 Task: Add the video component to the site builder.
Action: Mouse moved to (1038, 71)
Screenshot: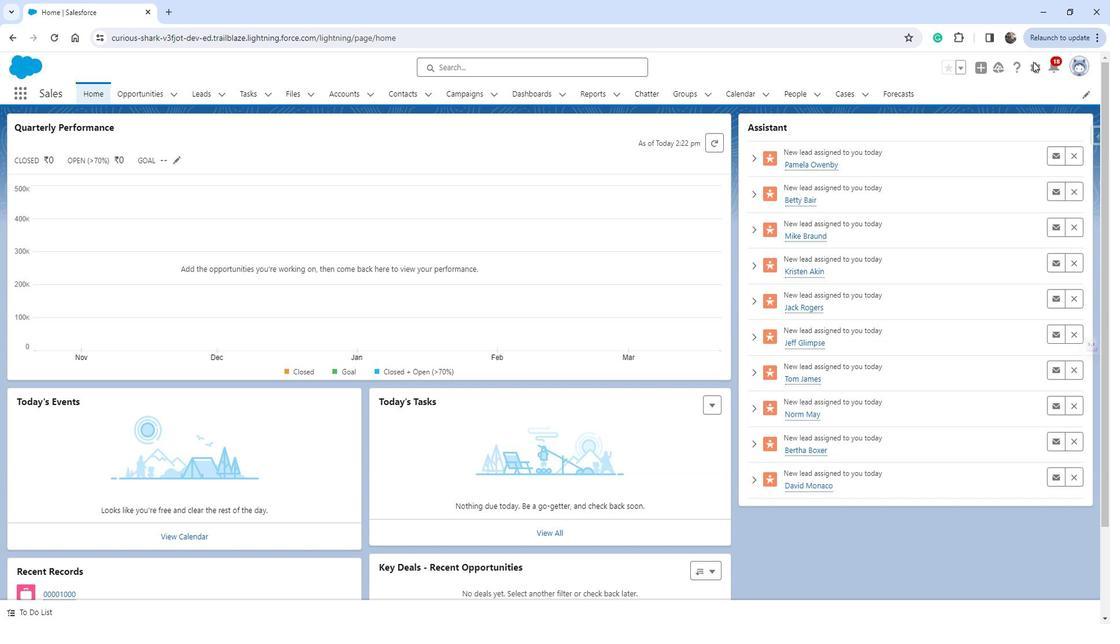 
Action: Mouse pressed left at (1038, 71)
Screenshot: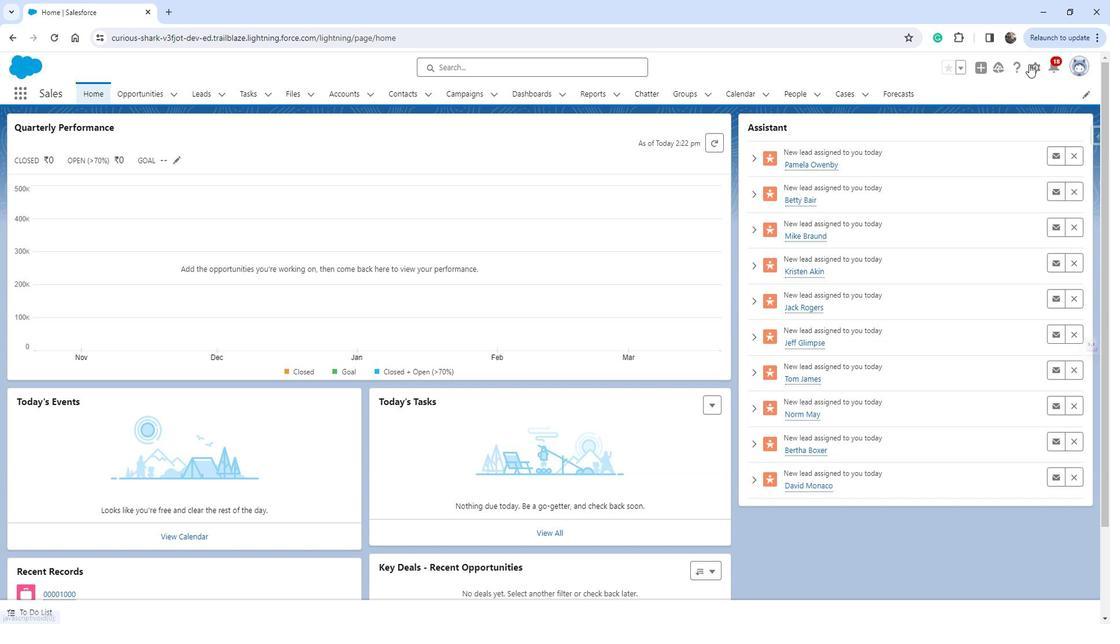 
Action: Mouse moved to (985, 113)
Screenshot: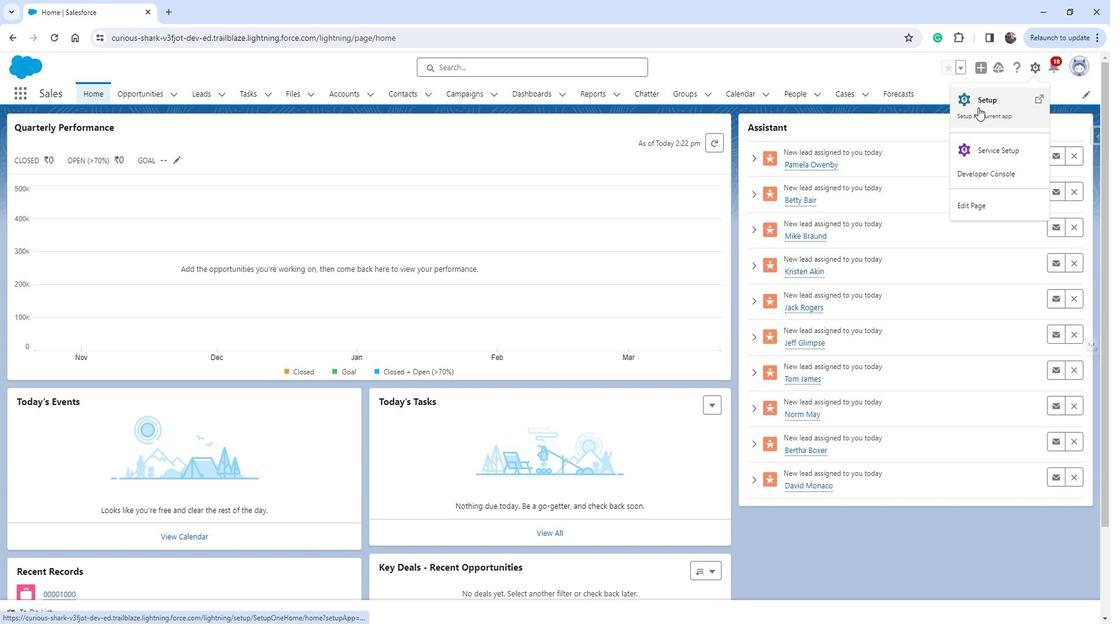 
Action: Mouse pressed left at (985, 113)
Screenshot: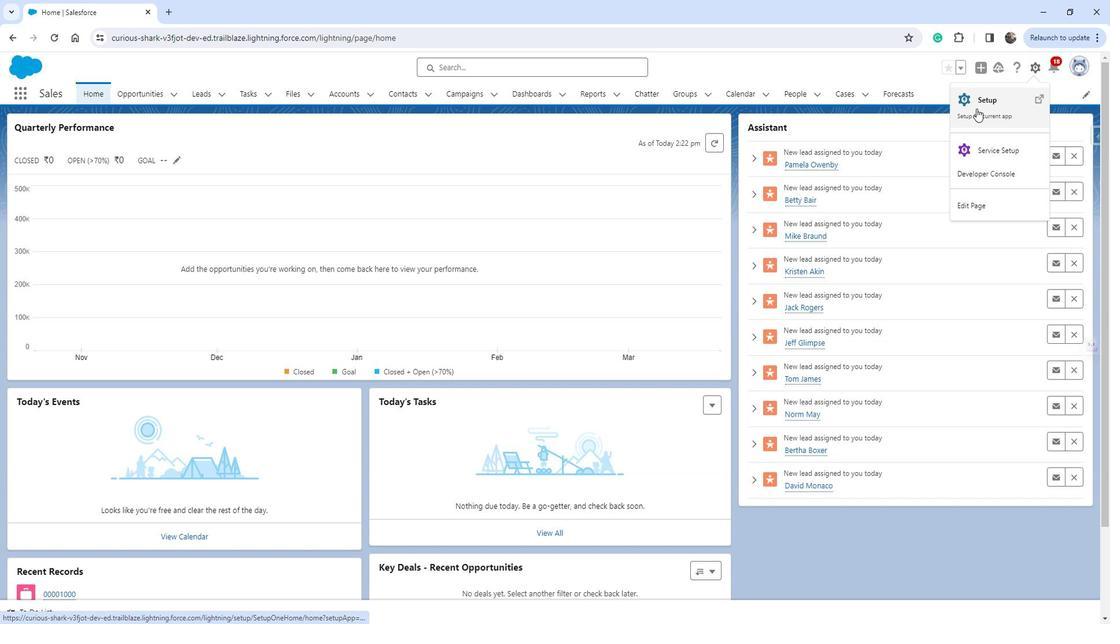 
Action: Mouse moved to (61, 442)
Screenshot: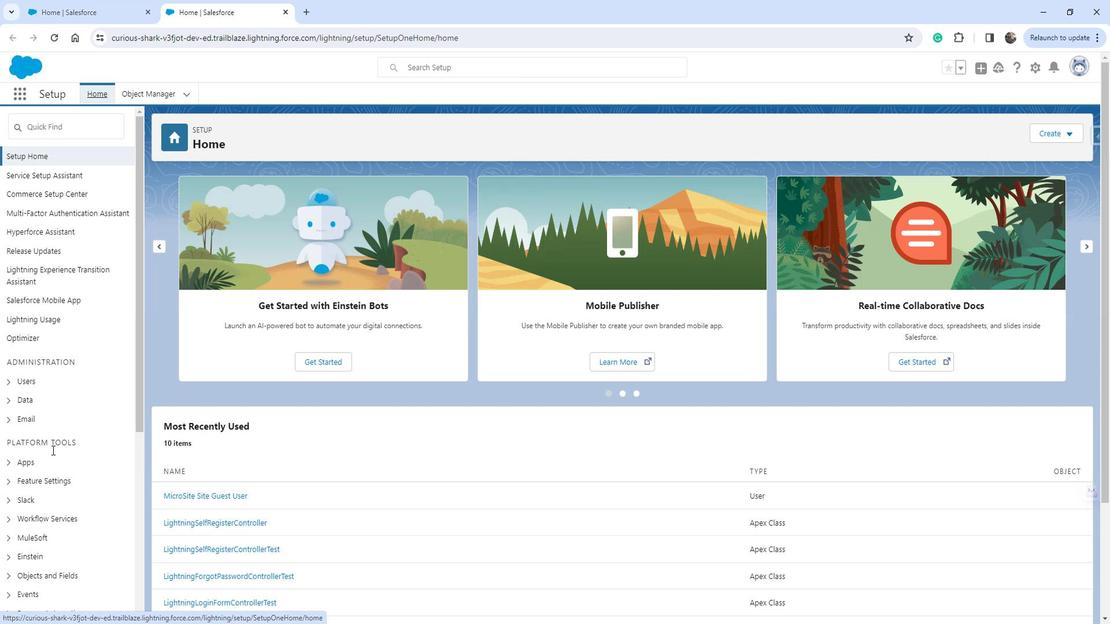 
Action: Mouse scrolled (61, 442) with delta (0, 0)
Screenshot: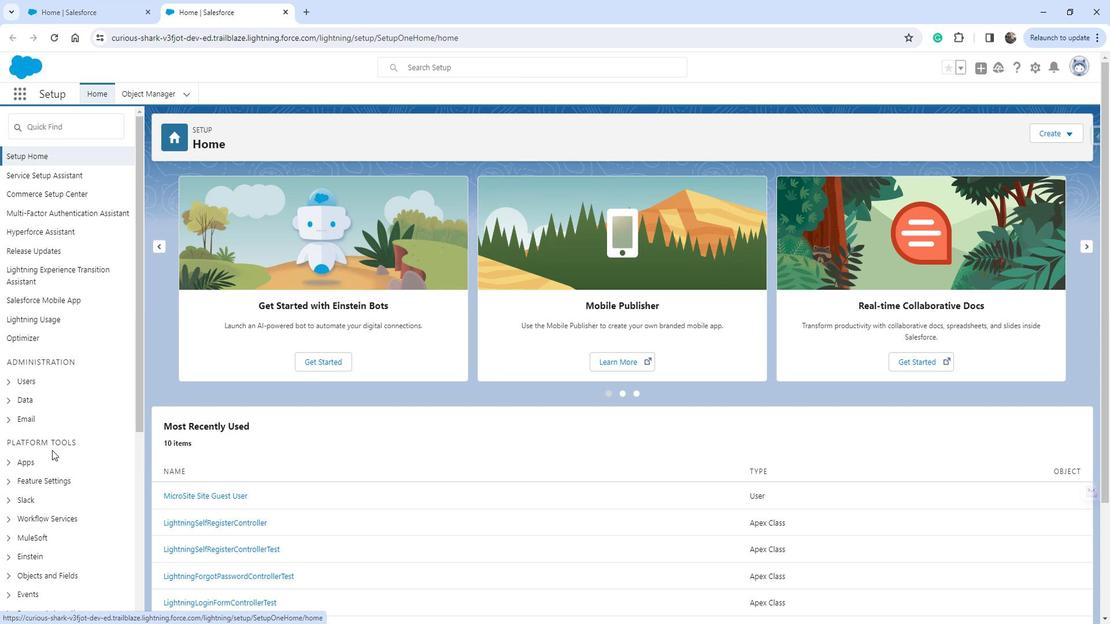 
Action: Mouse moved to (70, 412)
Screenshot: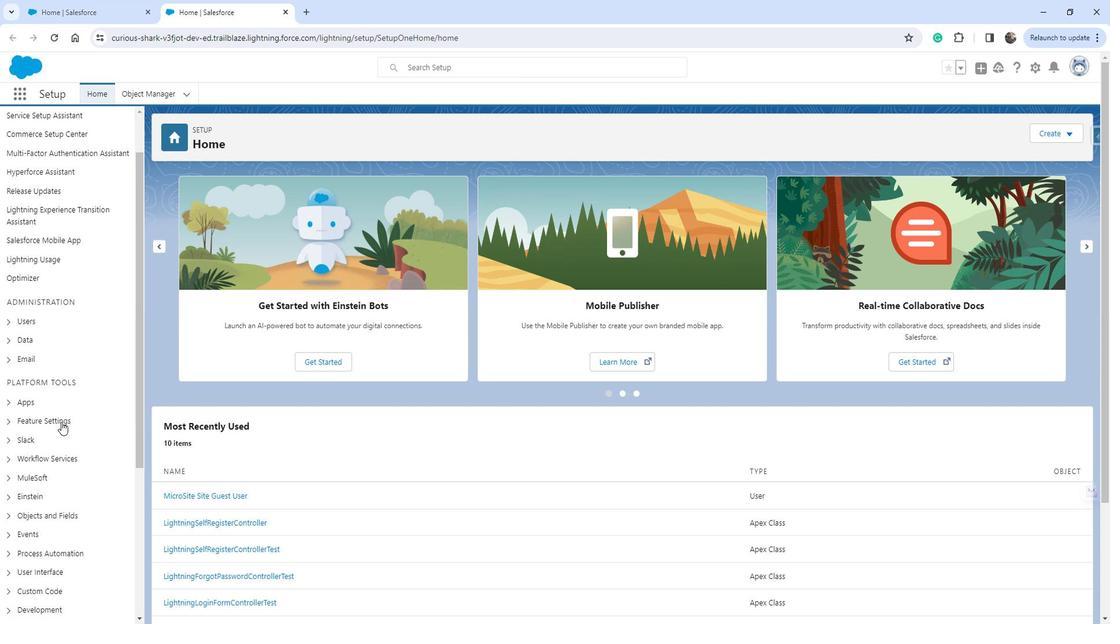 
Action: Mouse pressed left at (70, 412)
Screenshot: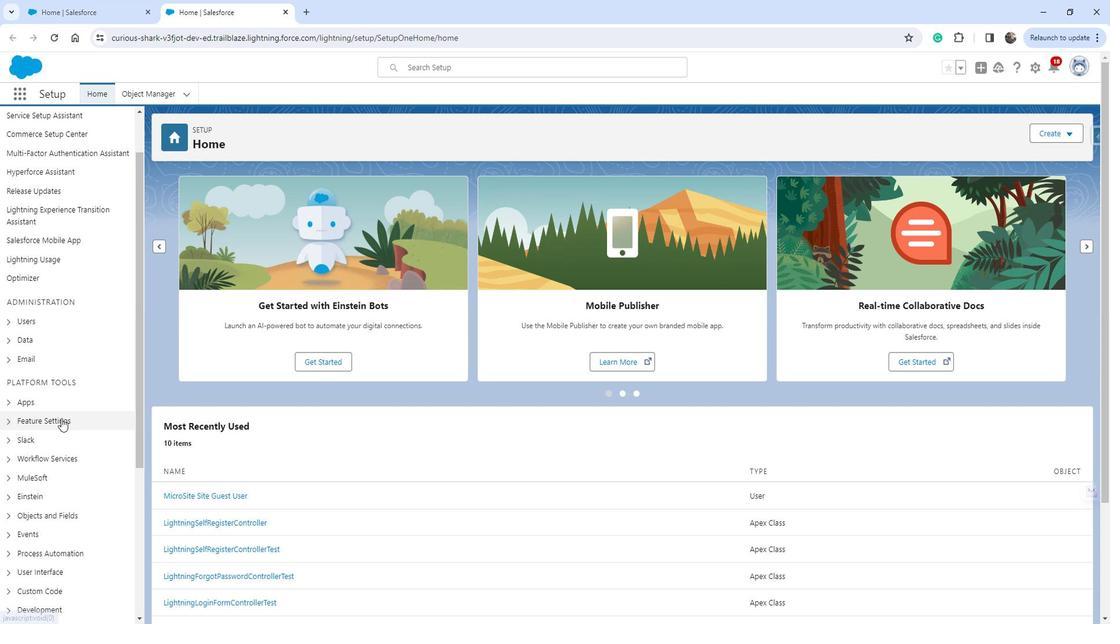 
Action: Mouse moved to (58, 501)
Screenshot: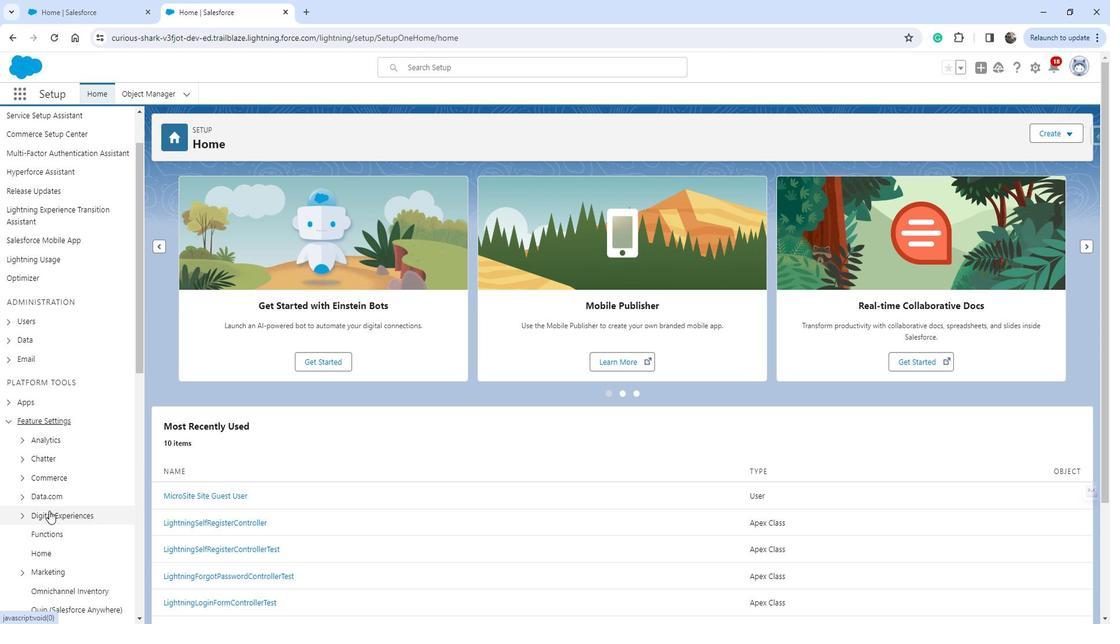 
Action: Mouse pressed left at (58, 501)
Screenshot: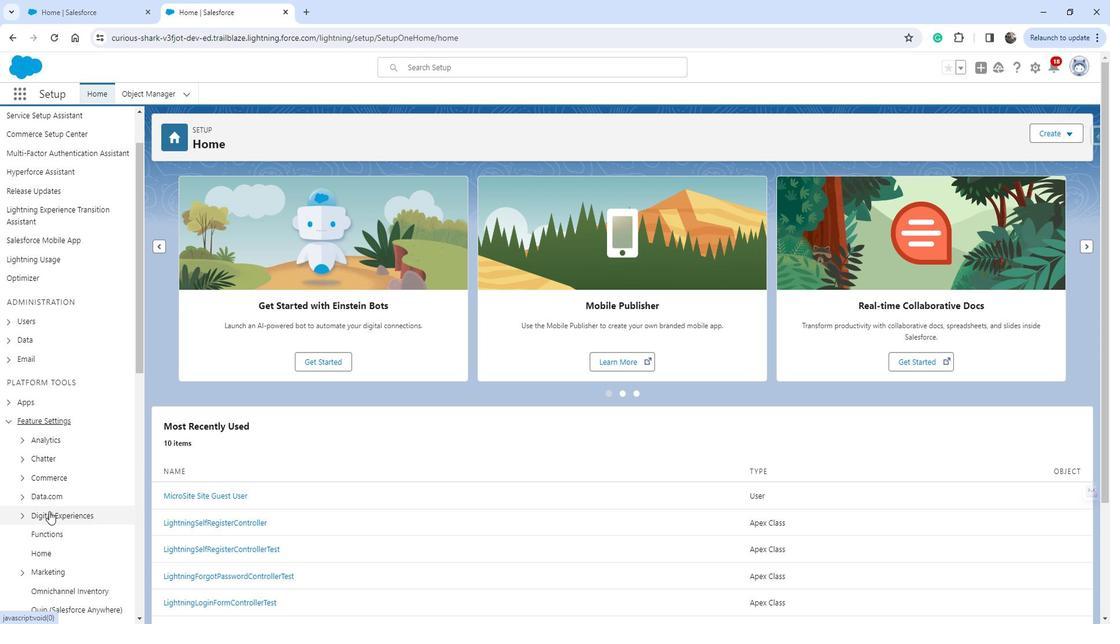 
Action: Mouse moved to (60, 501)
Screenshot: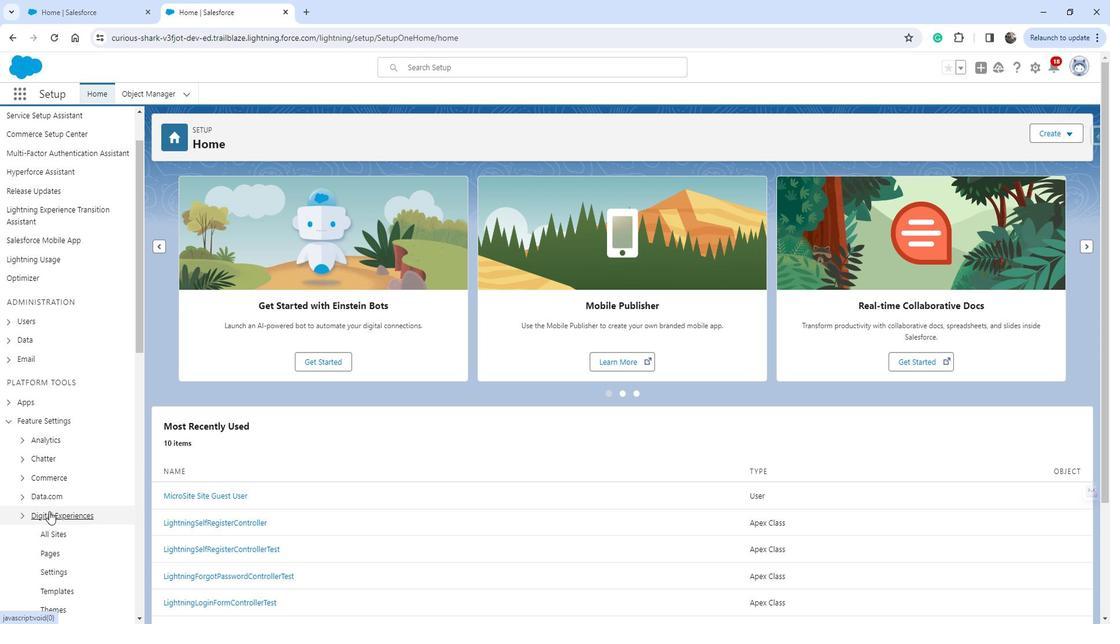 
Action: Mouse scrolled (60, 501) with delta (0, 0)
Screenshot: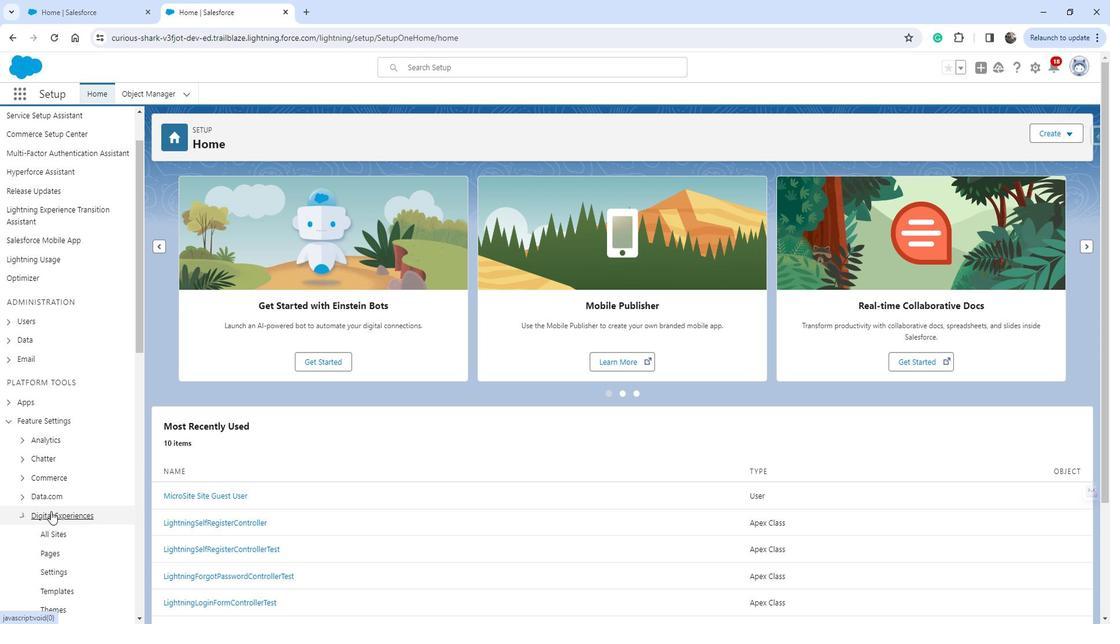 
Action: Mouse scrolled (60, 501) with delta (0, 0)
Screenshot: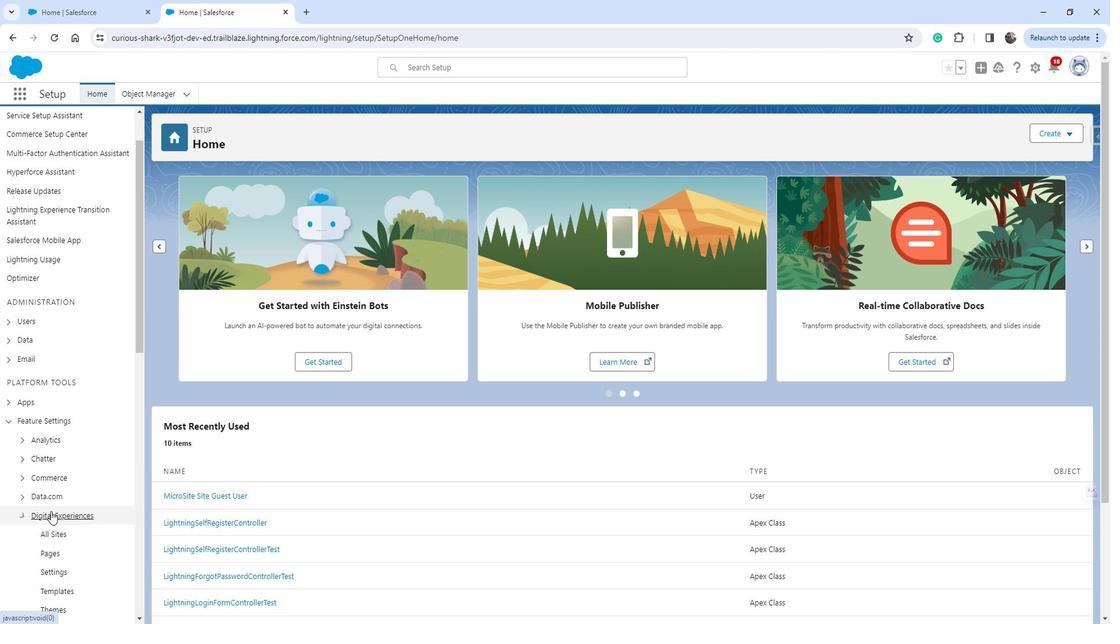 
Action: Mouse scrolled (60, 501) with delta (0, 0)
Screenshot: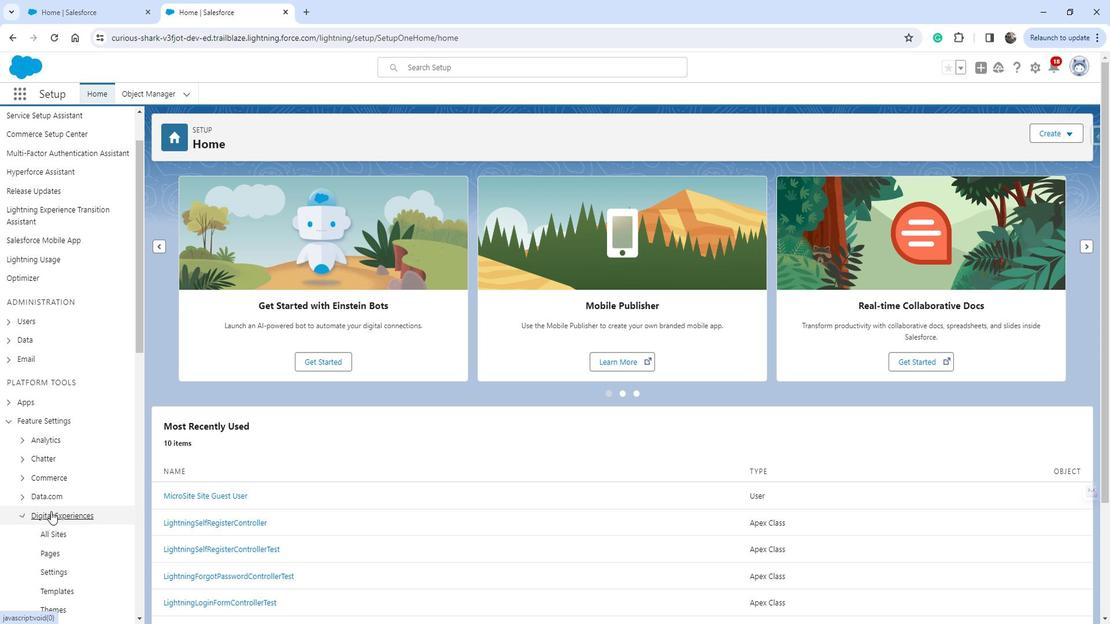 
Action: Mouse moved to (61, 500)
Screenshot: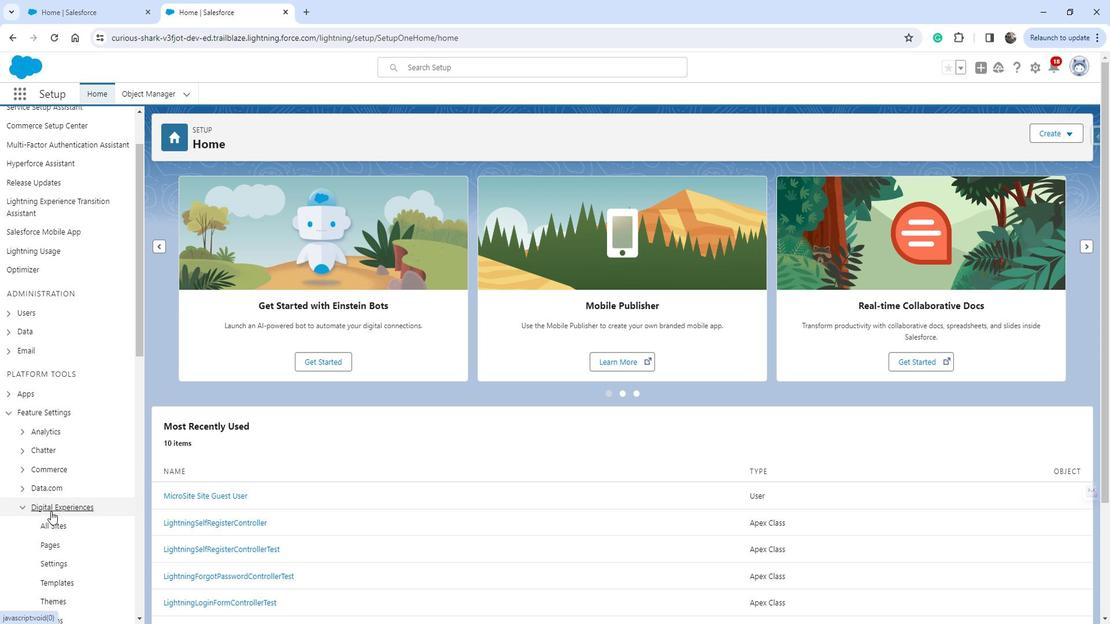 
Action: Mouse scrolled (61, 500) with delta (0, 0)
Screenshot: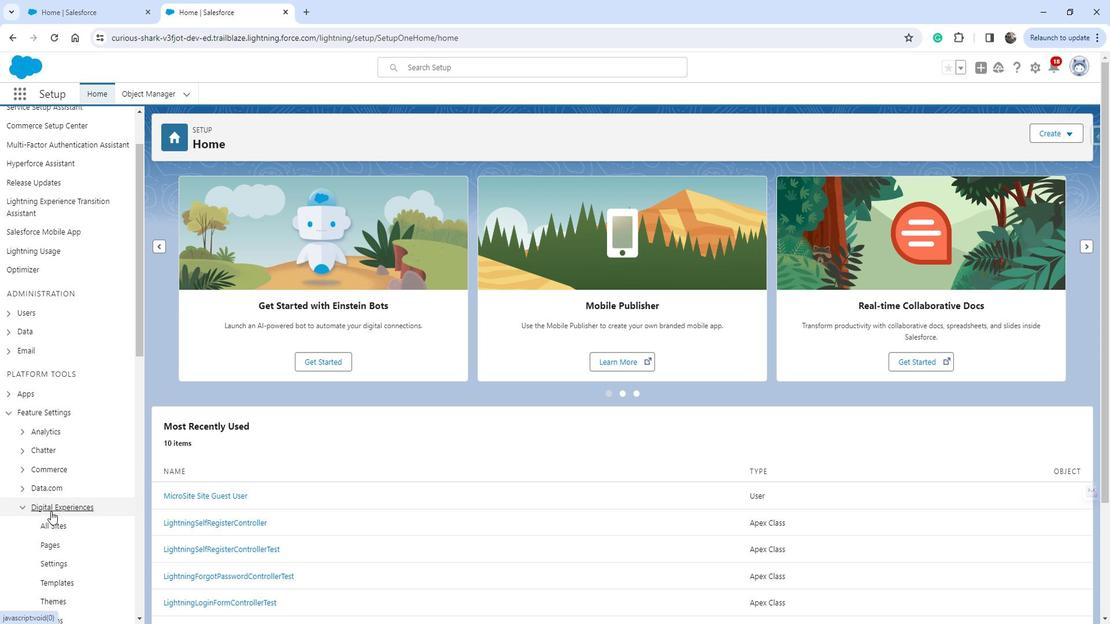 
Action: Mouse moved to (57, 290)
Screenshot: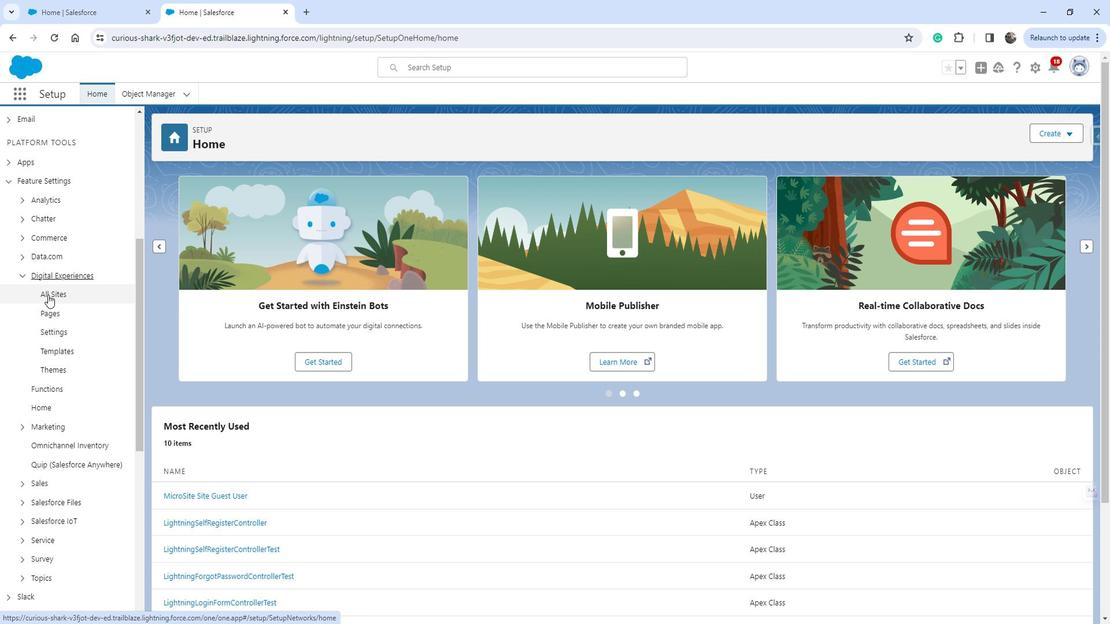 
Action: Mouse pressed left at (57, 290)
Screenshot: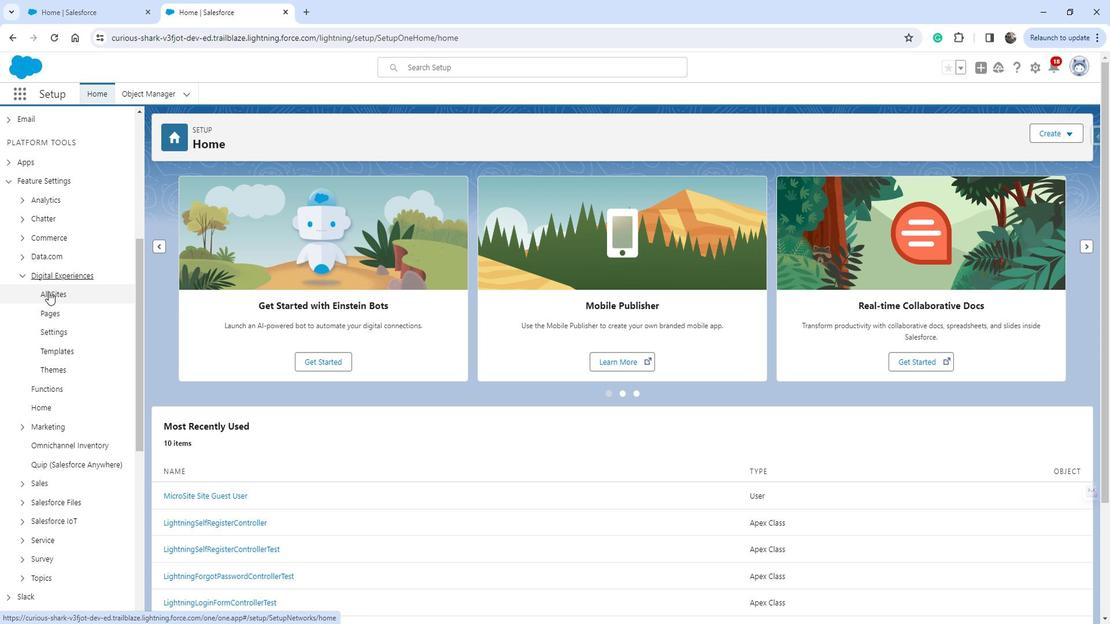 
Action: Mouse moved to (200, 277)
Screenshot: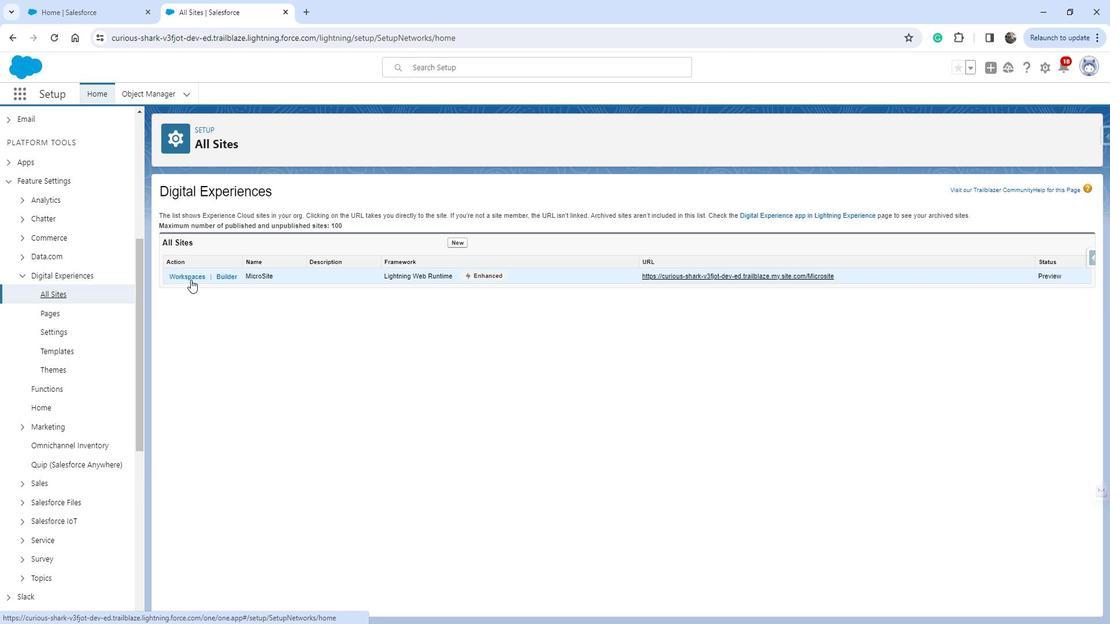 
Action: Mouse pressed left at (200, 277)
Screenshot: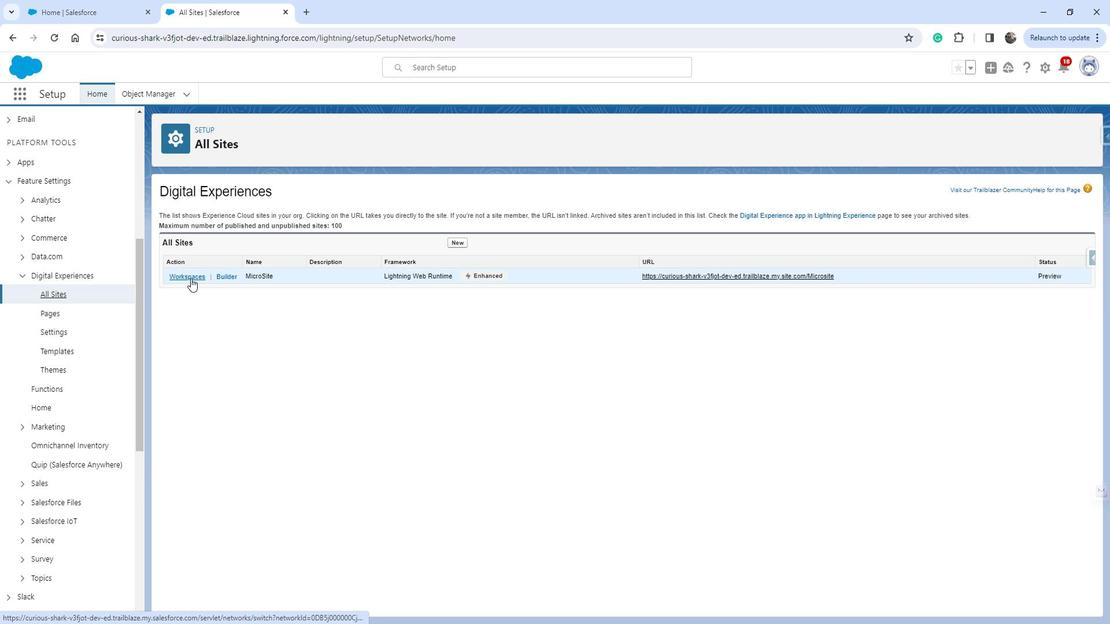 
Action: Mouse moved to (135, 248)
Screenshot: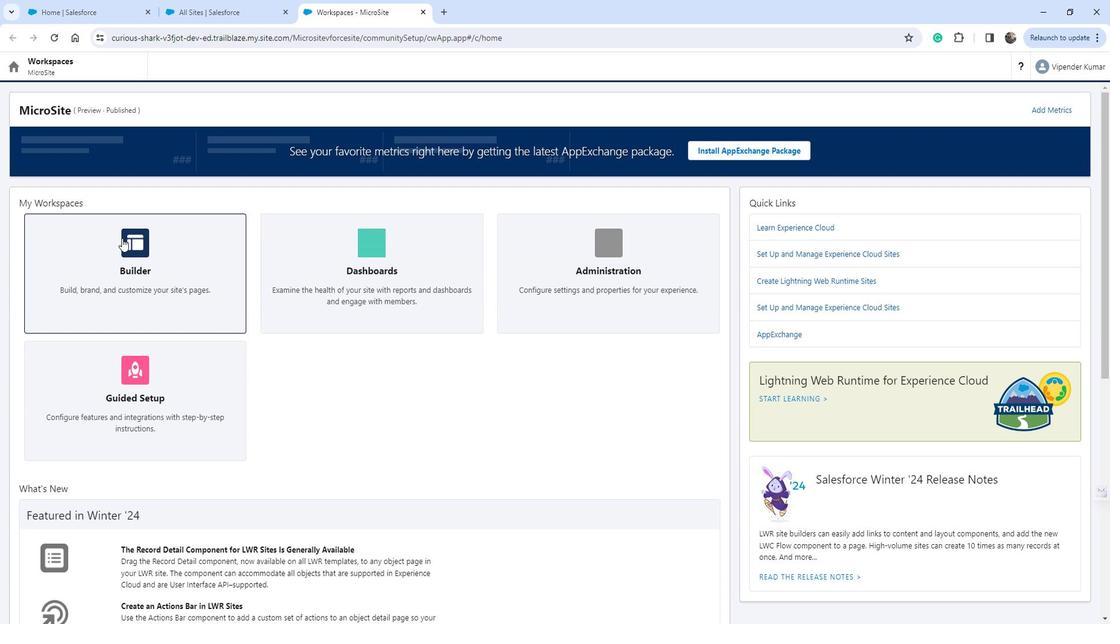 
Action: Mouse pressed left at (135, 248)
Screenshot: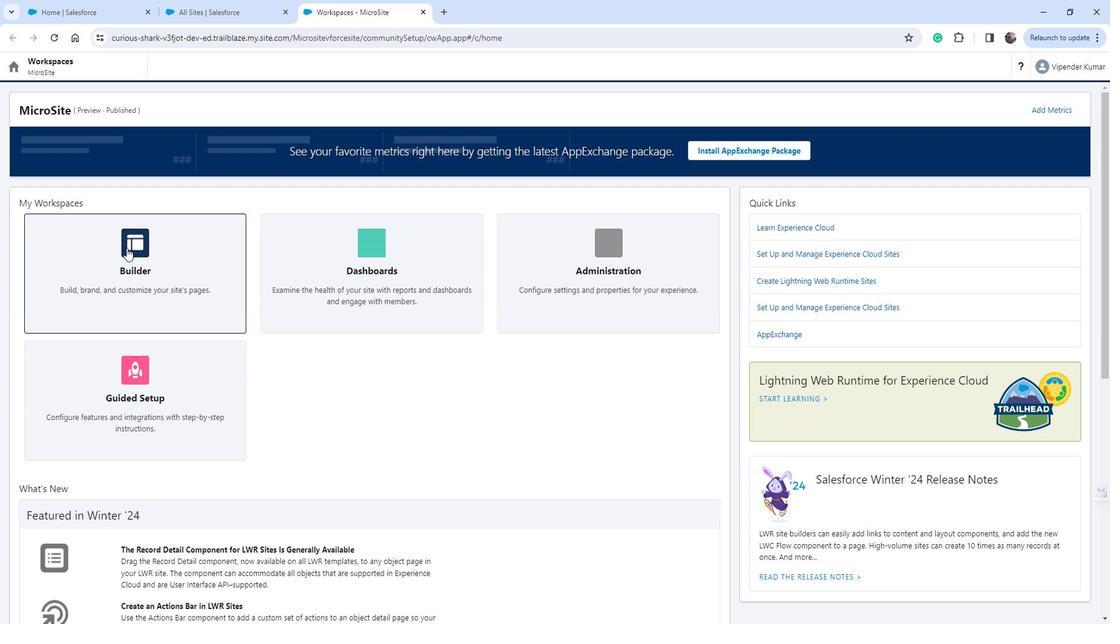 
Action: Mouse moved to (30, 112)
Screenshot: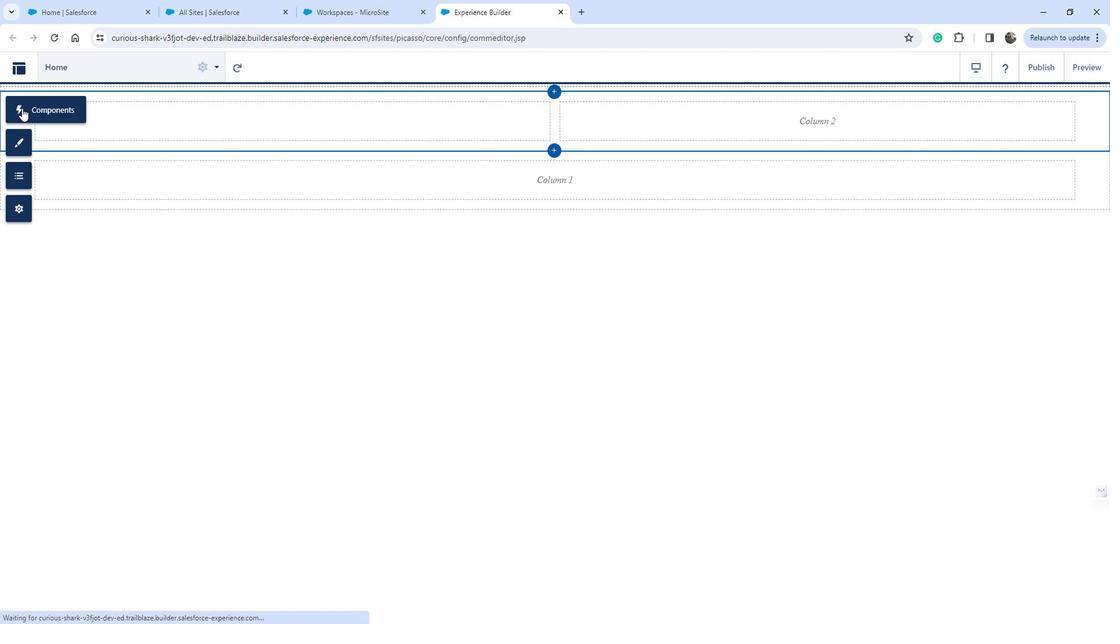 
Action: Mouse pressed left at (30, 112)
Screenshot: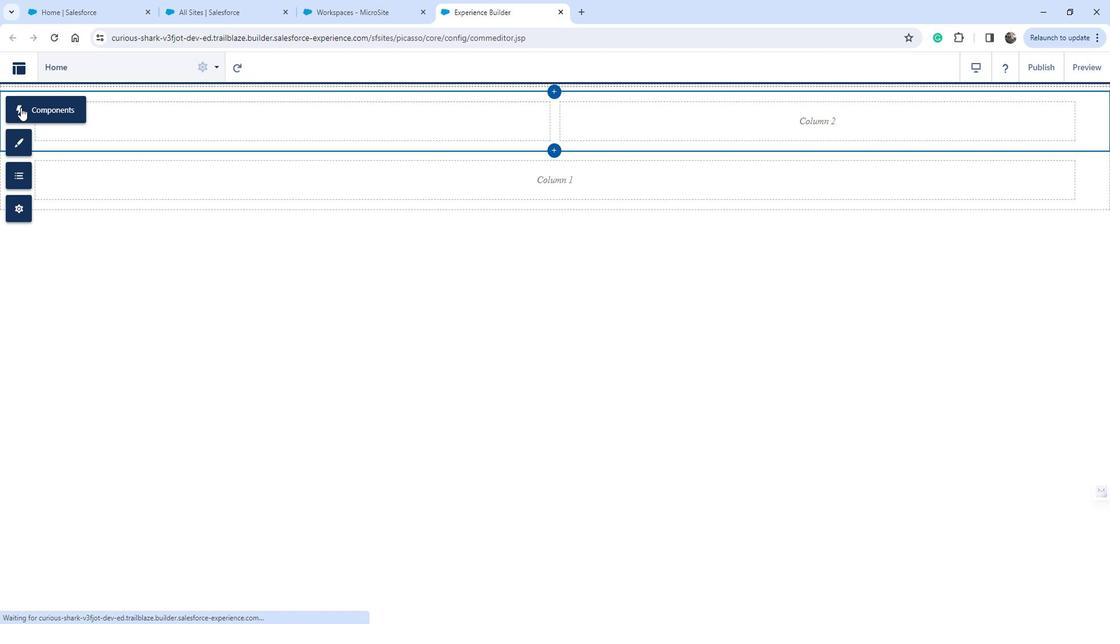 
Action: Mouse moved to (401, 413)
Screenshot: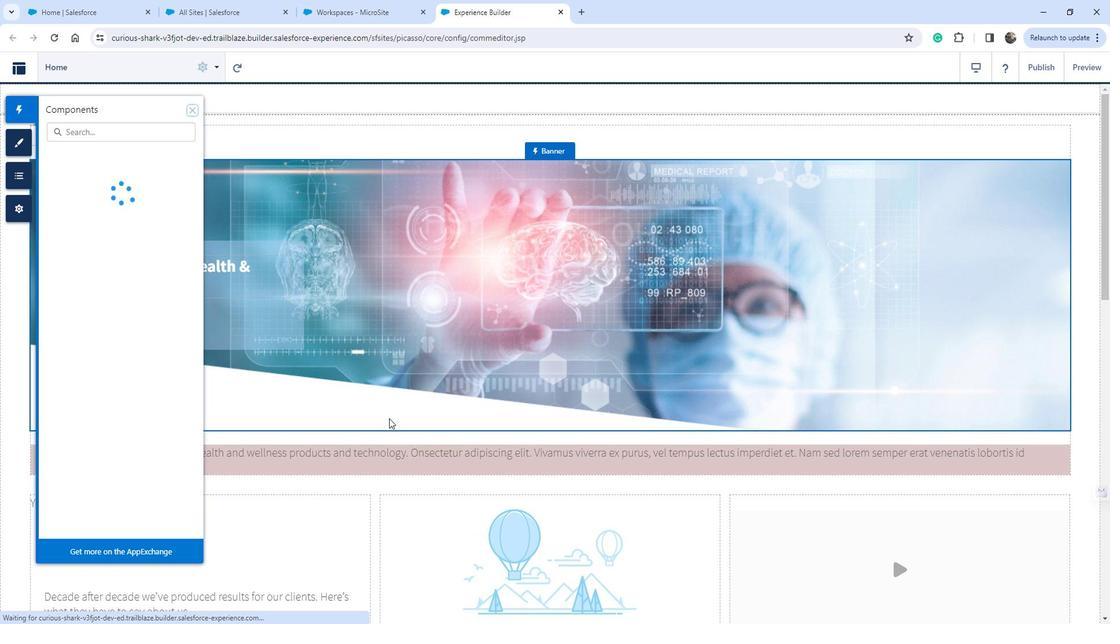 
Action: Mouse scrolled (401, 413) with delta (0, 0)
Screenshot: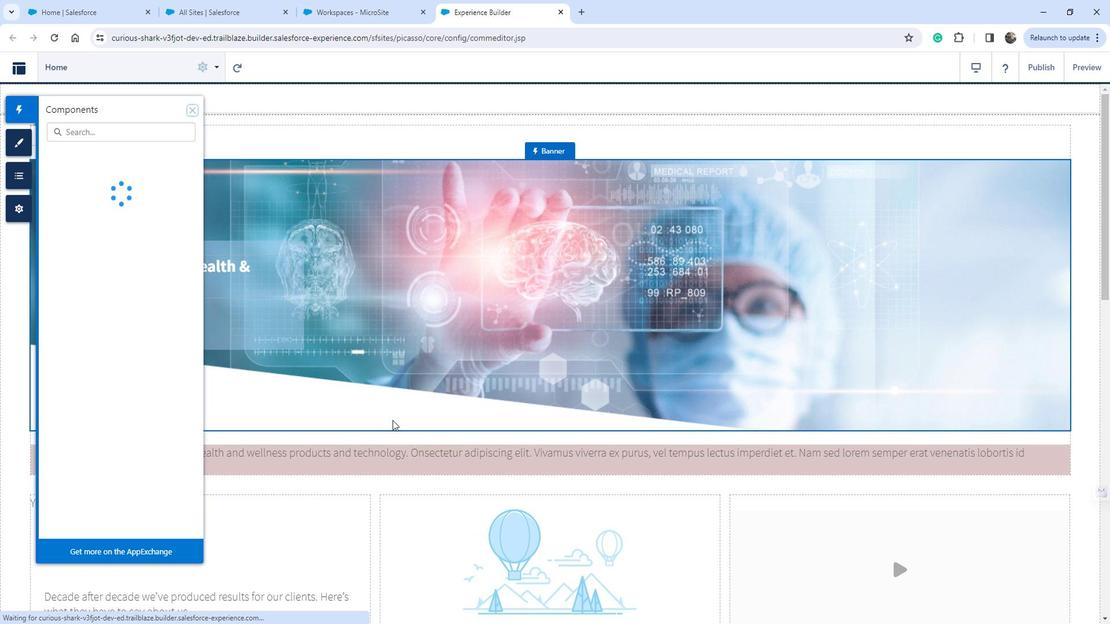 
Action: Mouse scrolled (401, 413) with delta (0, 0)
Screenshot: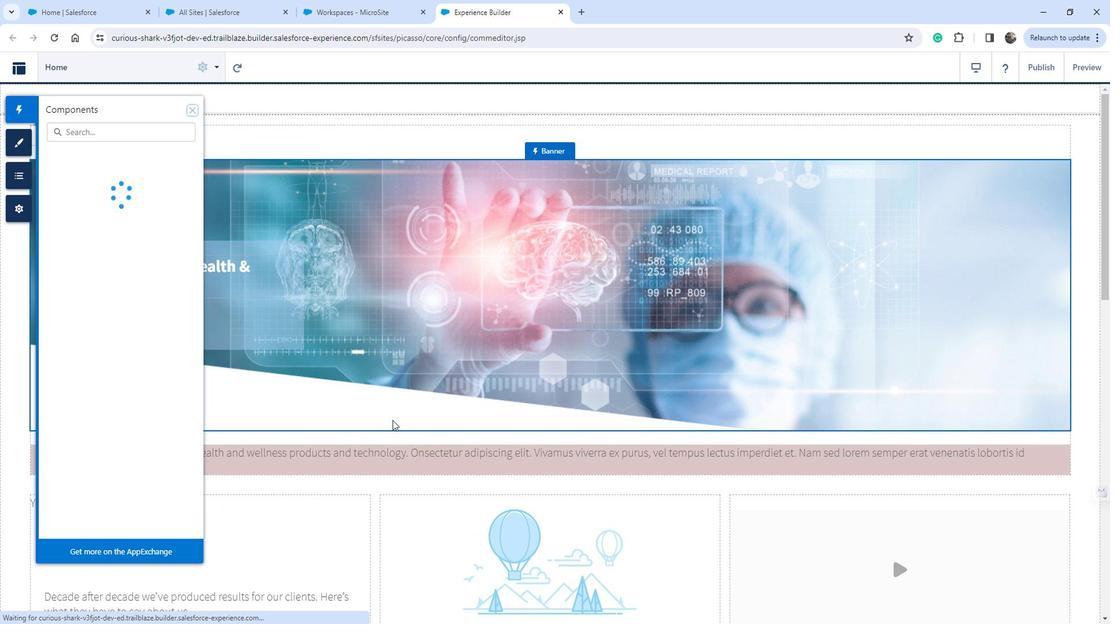 
Action: Mouse scrolled (401, 413) with delta (0, 0)
Screenshot: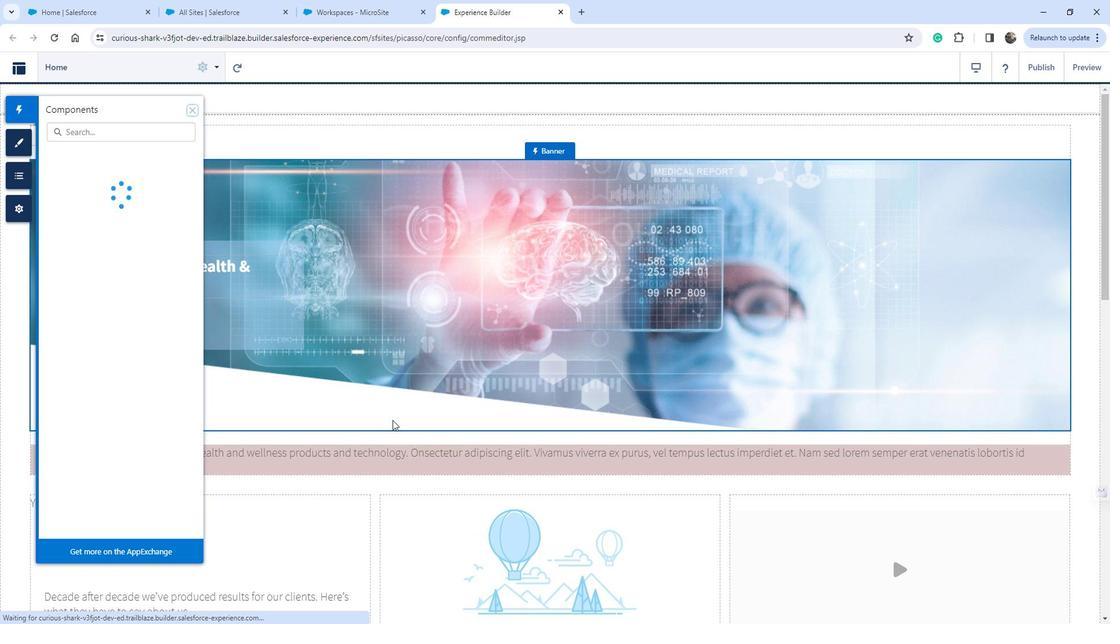 
Action: Mouse scrolled (401, 413) with delta (0, 0)
Screenshot: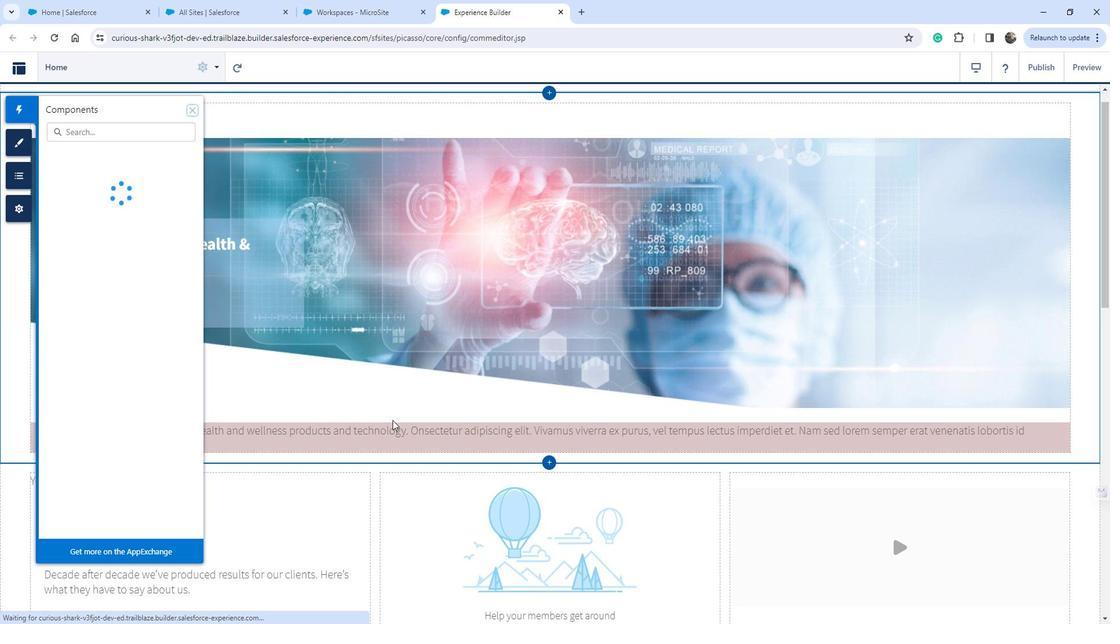 
Action: Mouse moved to (401, 415)
Screenshot: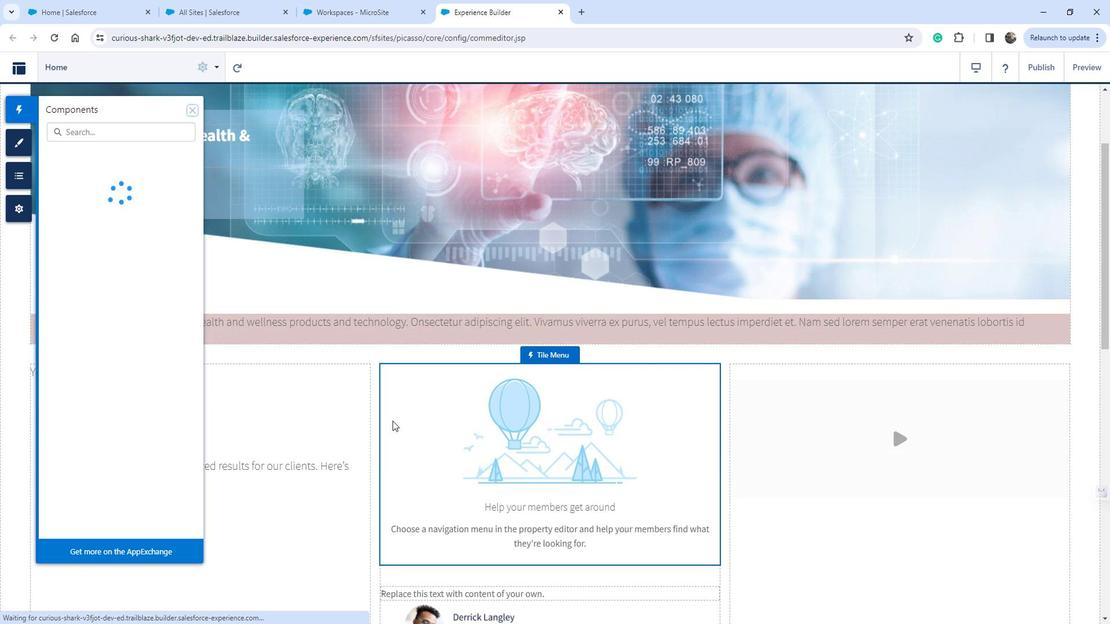
Action: Mouse scrolled (401, 414) with delta (0, 0)
Screenshot: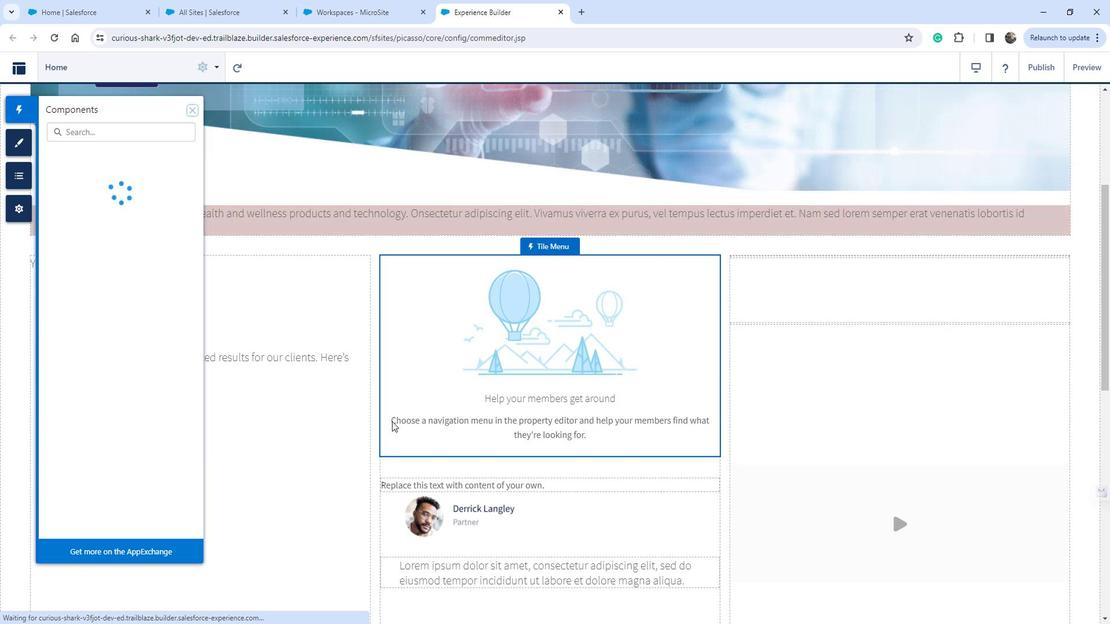 
Action: Mouse scrolled (401, 414) with delta (0, 0)
Screenshot: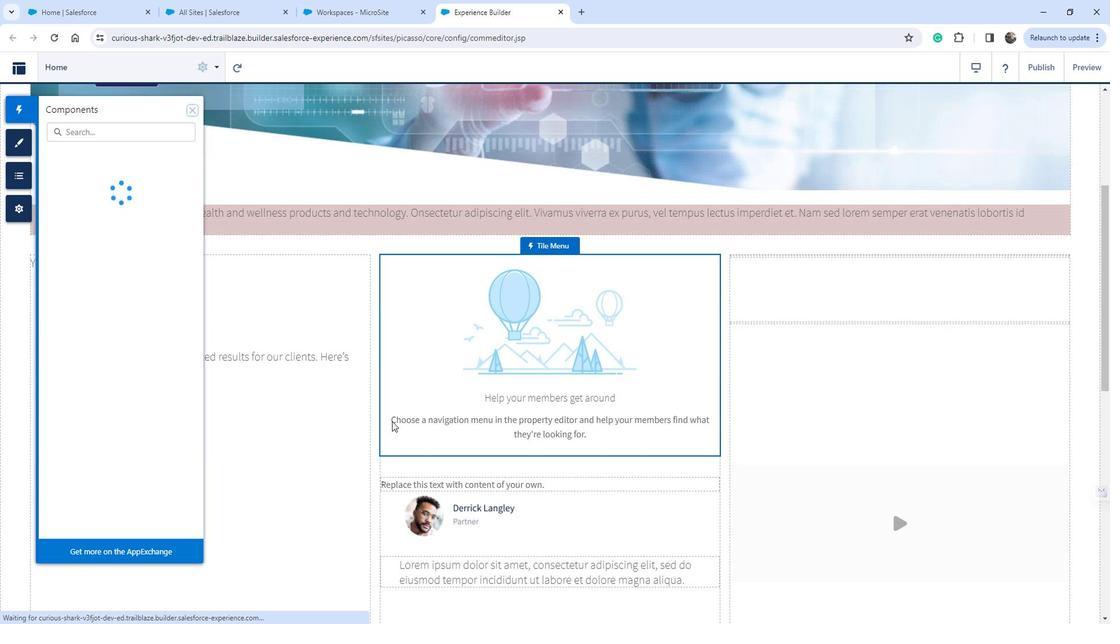 
Action: Mouse scrolled (401, 414) with delta (0, 0)
Screenshot: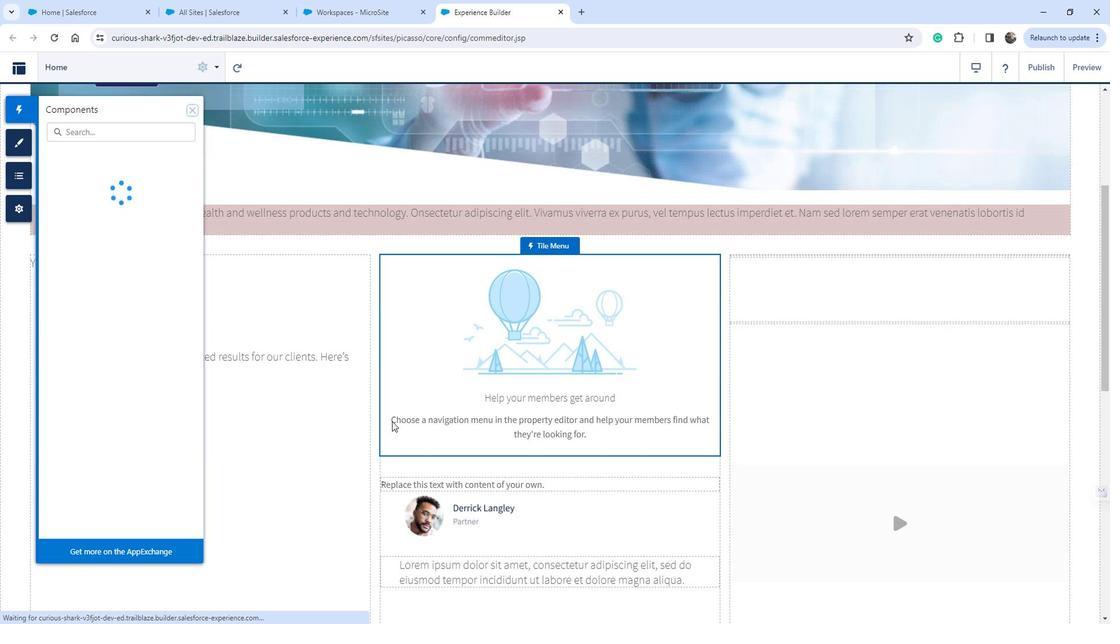 
Action: Mouse scrolled (401, 414) with delta (0, 0)
Screenshot: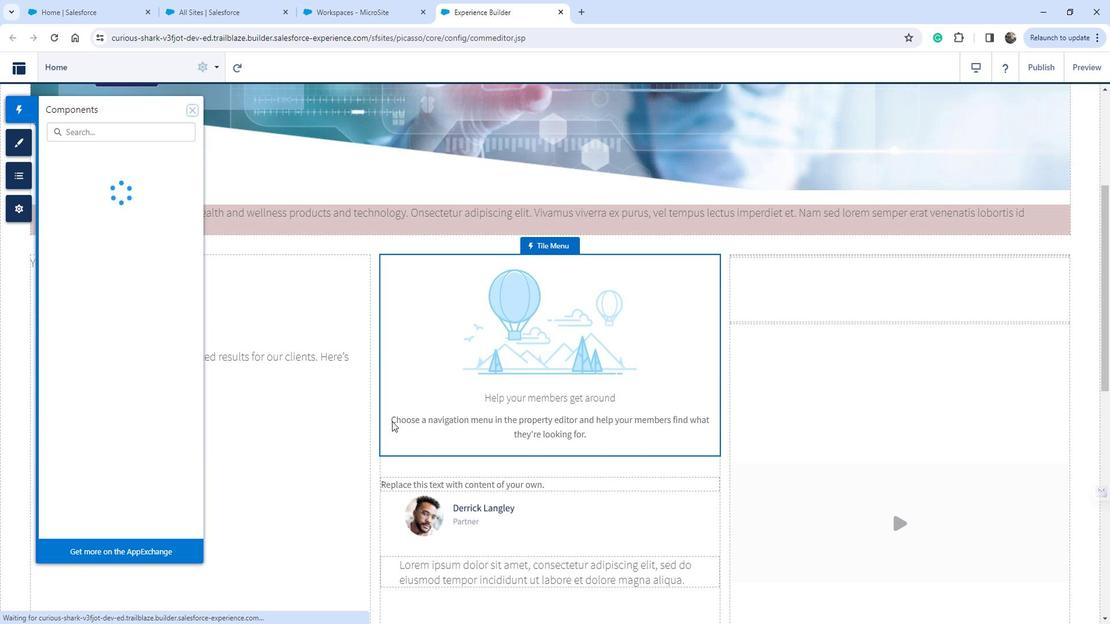 
Action: Mouse scrolled (401, 414) with delta (0, 0)
Screenshot: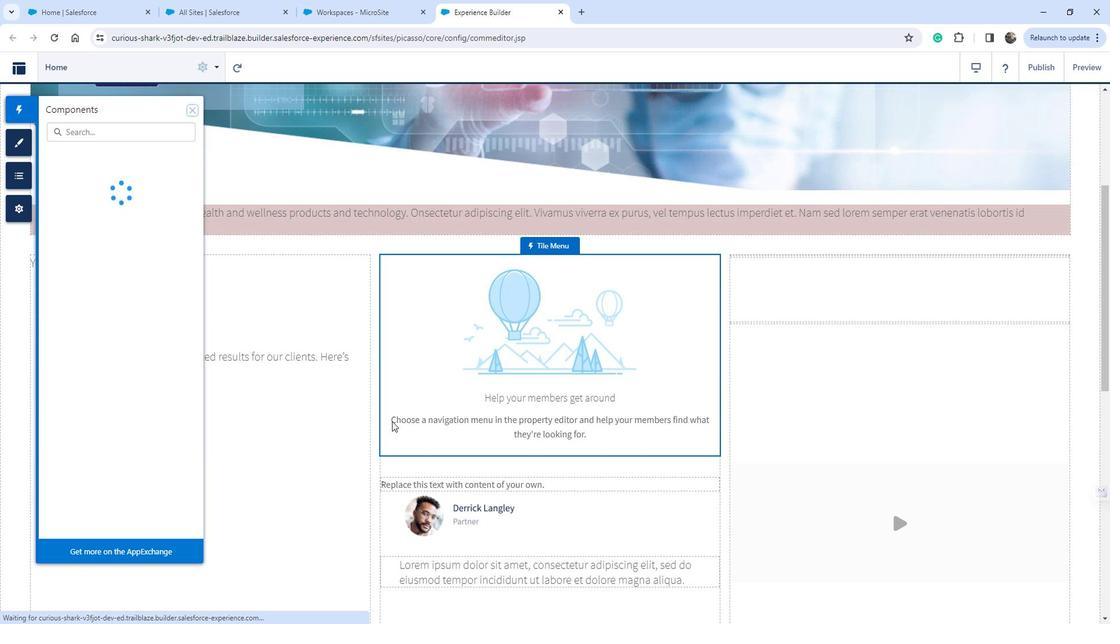 
Action: Mouse moved to (108, 339)
Screenshot: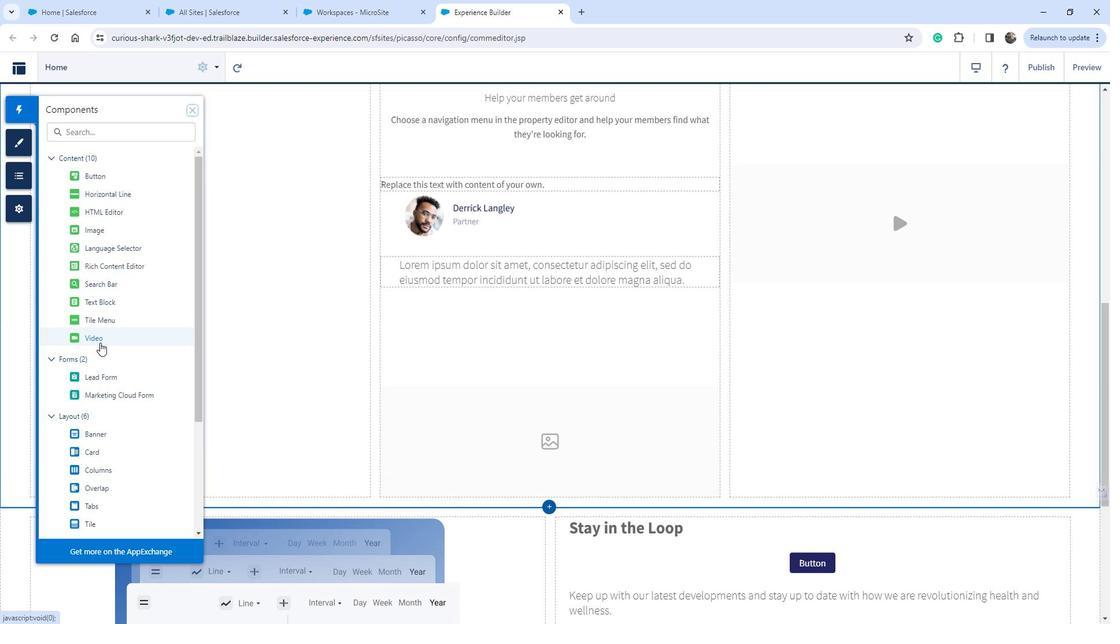 
Action: Mouse pressed left at (108, 339)
Screenshot: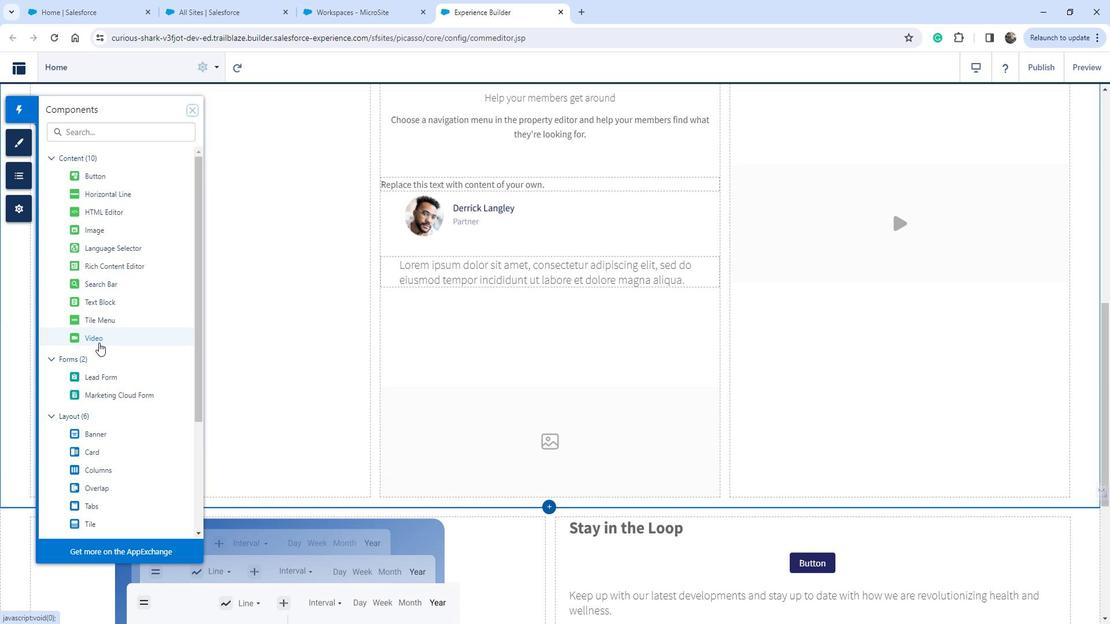 
Action: Mouse moved to (264, 234)
Screenshot: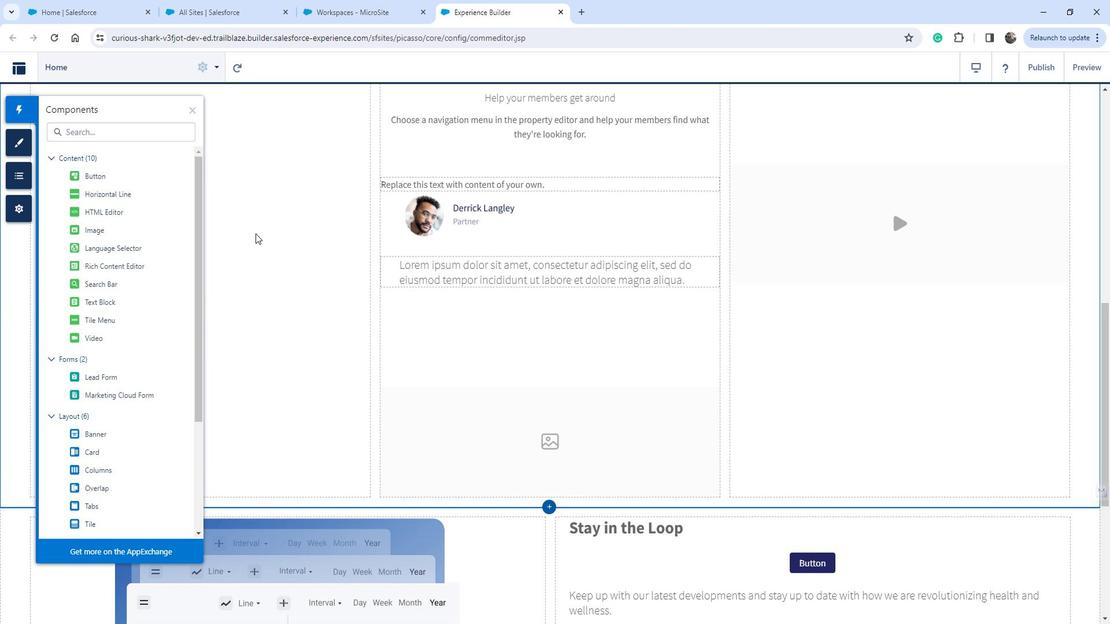 
Action: Mouse scrolled (264, 234) with delta (0, 0)
Screenshot: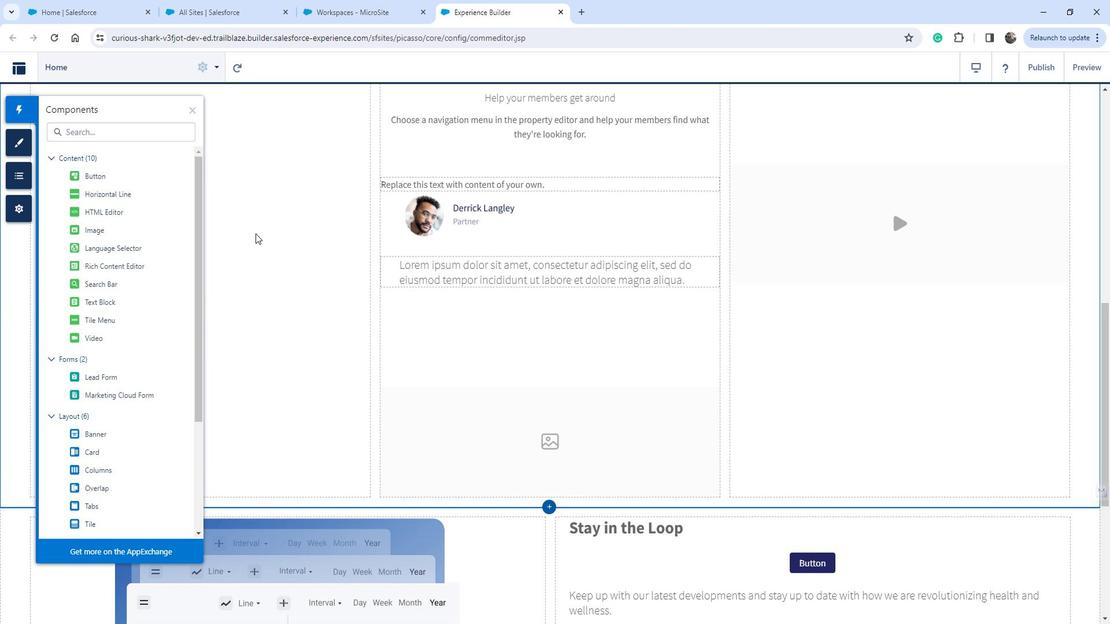 
Action: Mouse scrolled (264, 234) with delta (0, 0)
Screenshot: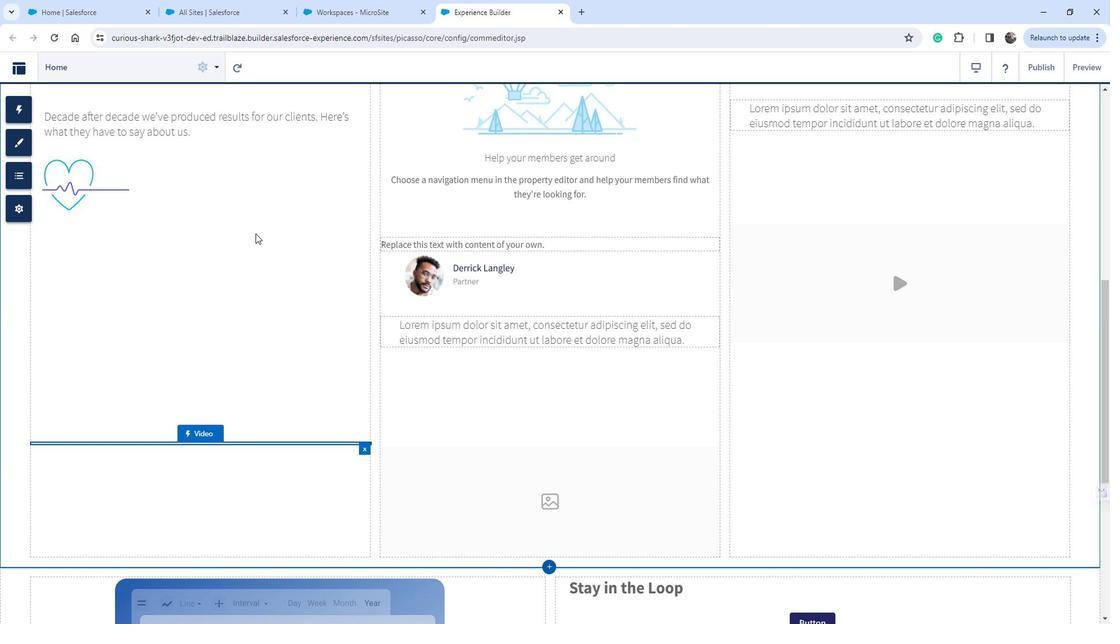
